 Task: Add Liquid I.V. Hydration Multiplier + Digestive Support, Tart Green Apple to the cart.
Action: Mouse pressed left at (17, 97)
Screenshot: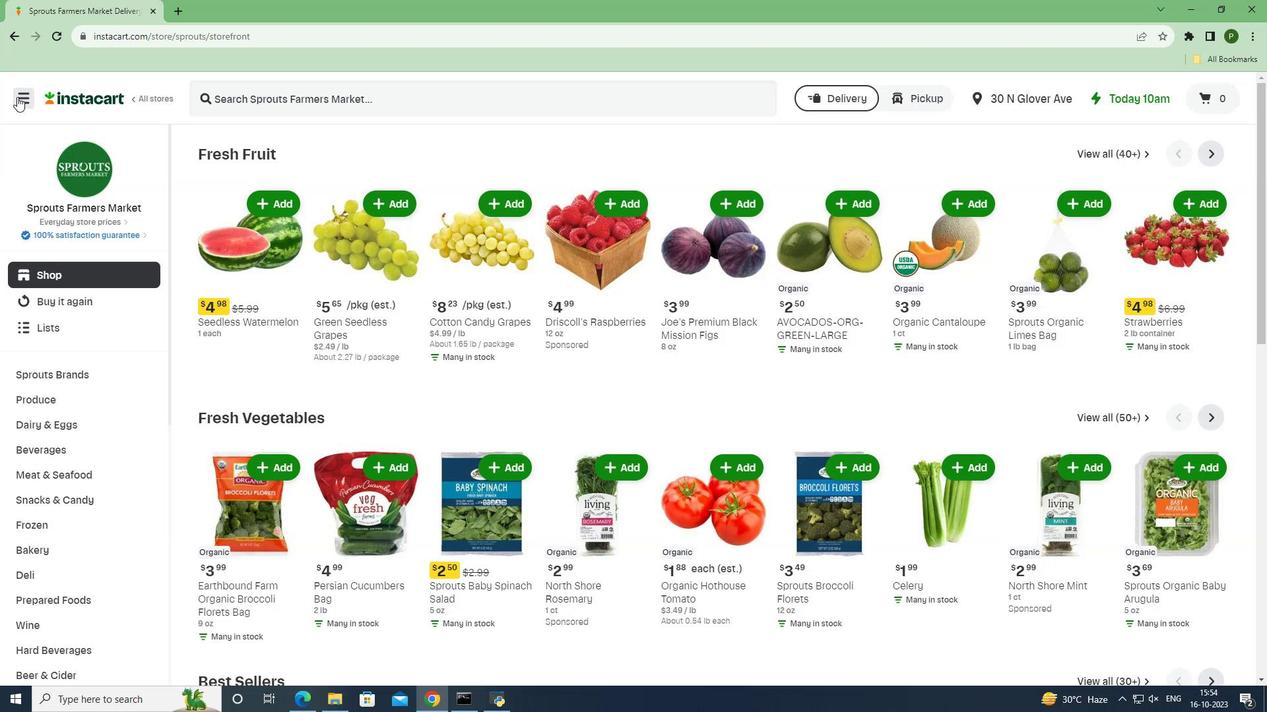
Action: Mouse moved to (57, 348)
Screenshot: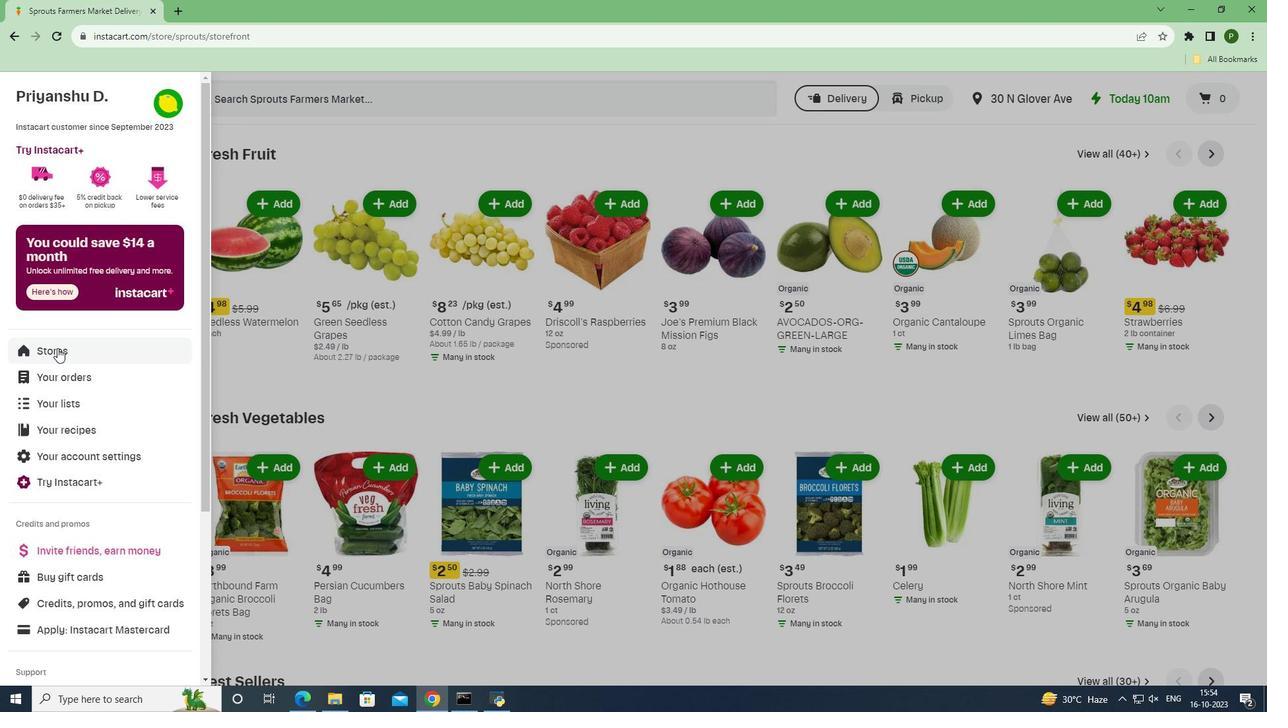 
Action: Mouse pressed left at (57, 348)
Screenshot: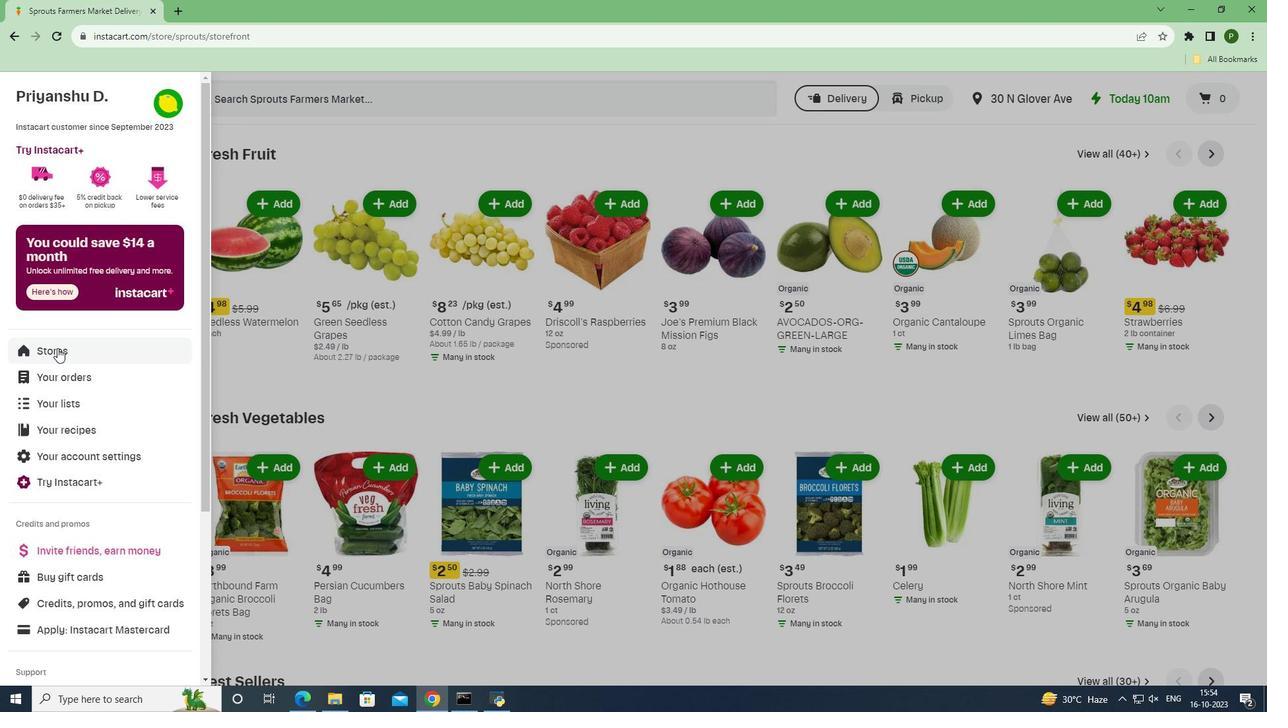 
Action: Mouse moved to (307, 155)
Screenshot: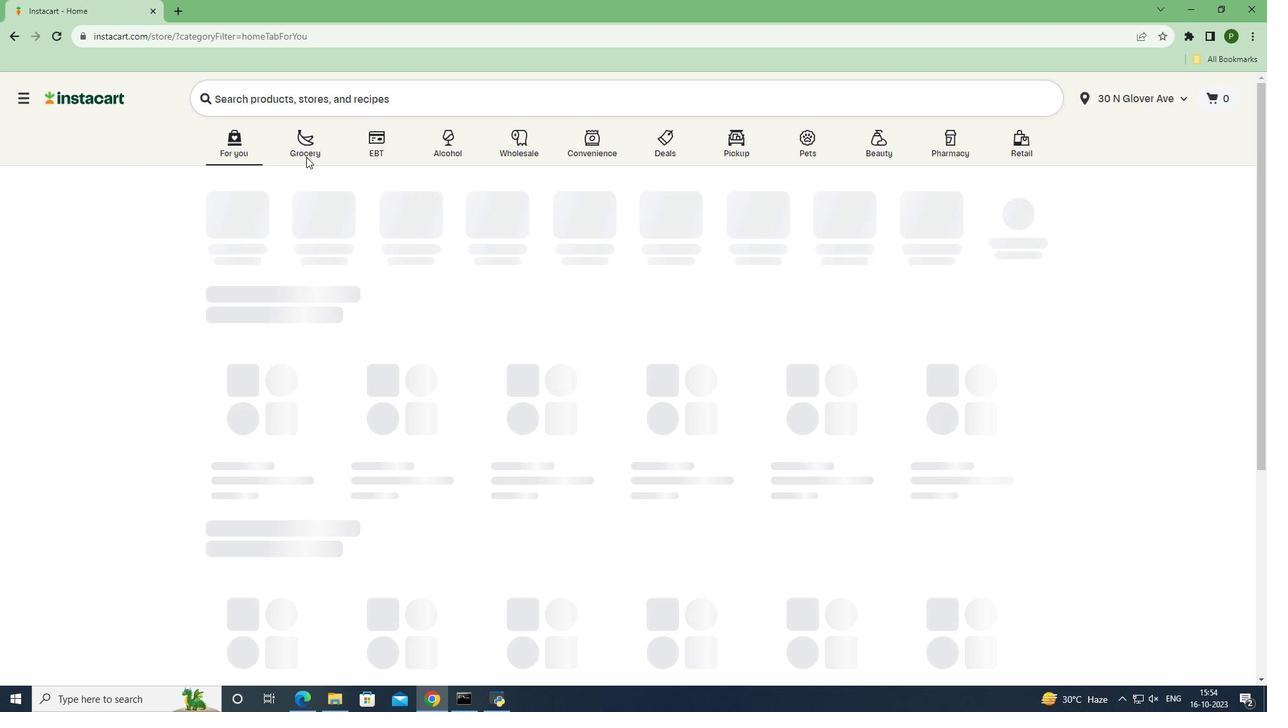 
Action: Mouse pressed left at (307, 155)
Screenshot: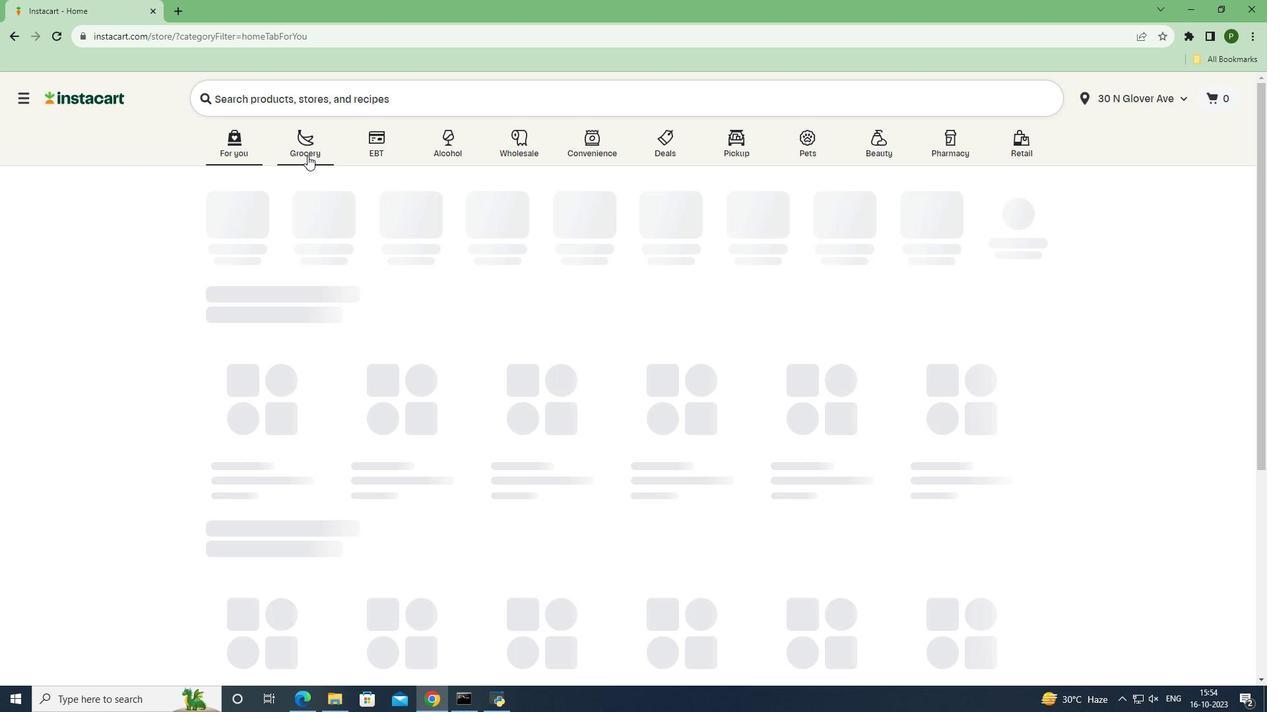 
Action: Mouse moved to (808, 291)
Screenshot: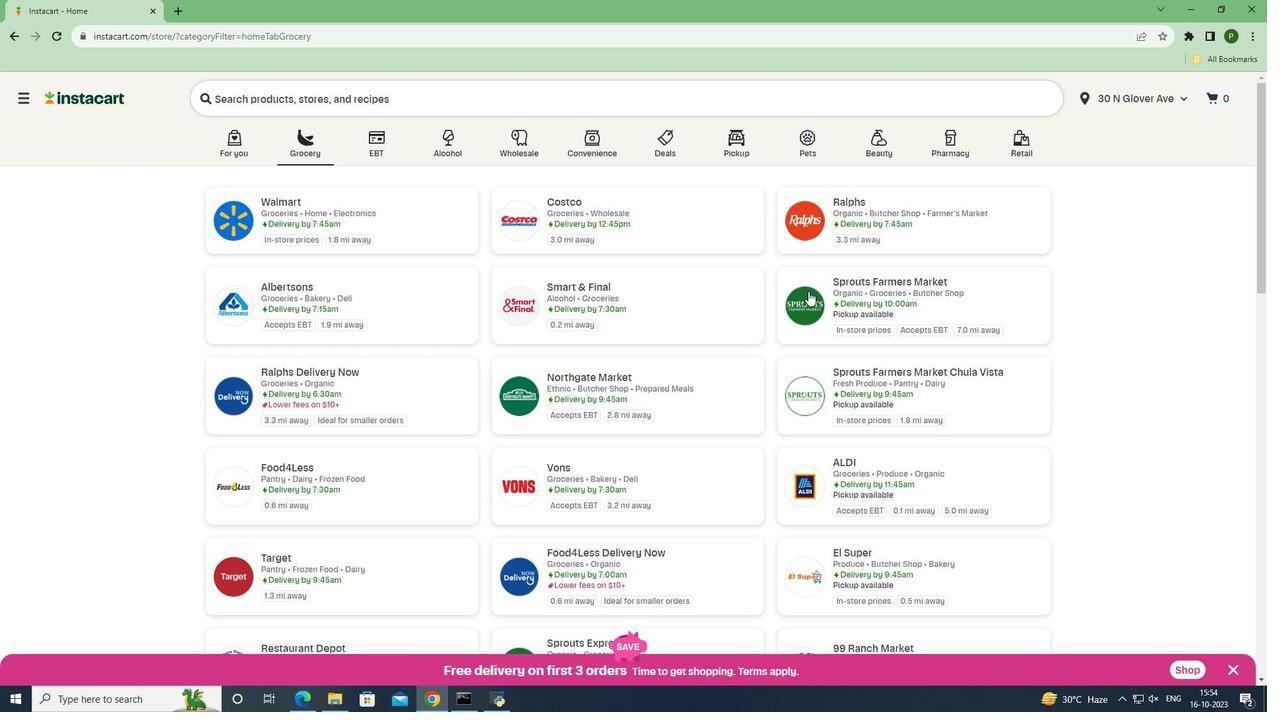 
Action: Mouse pressed left at (808, 291)
Screenshot: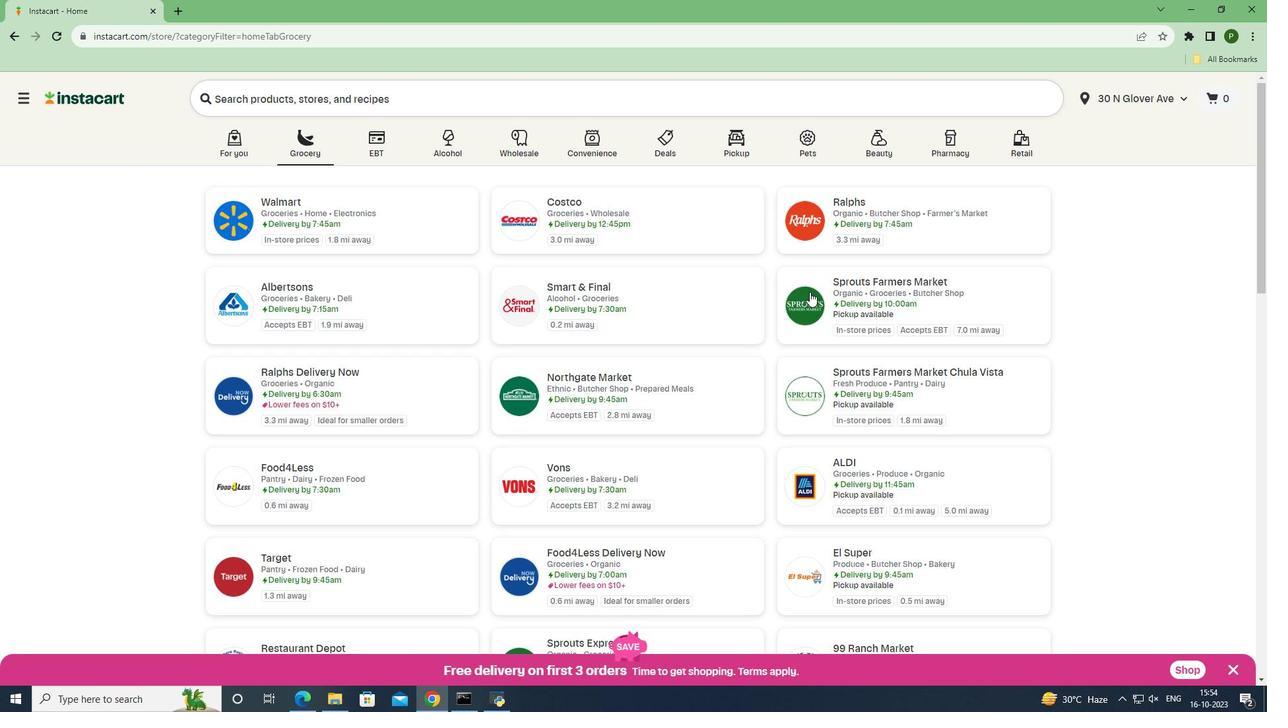 
Action: Mouse moved to (97, 450)
Screenshot: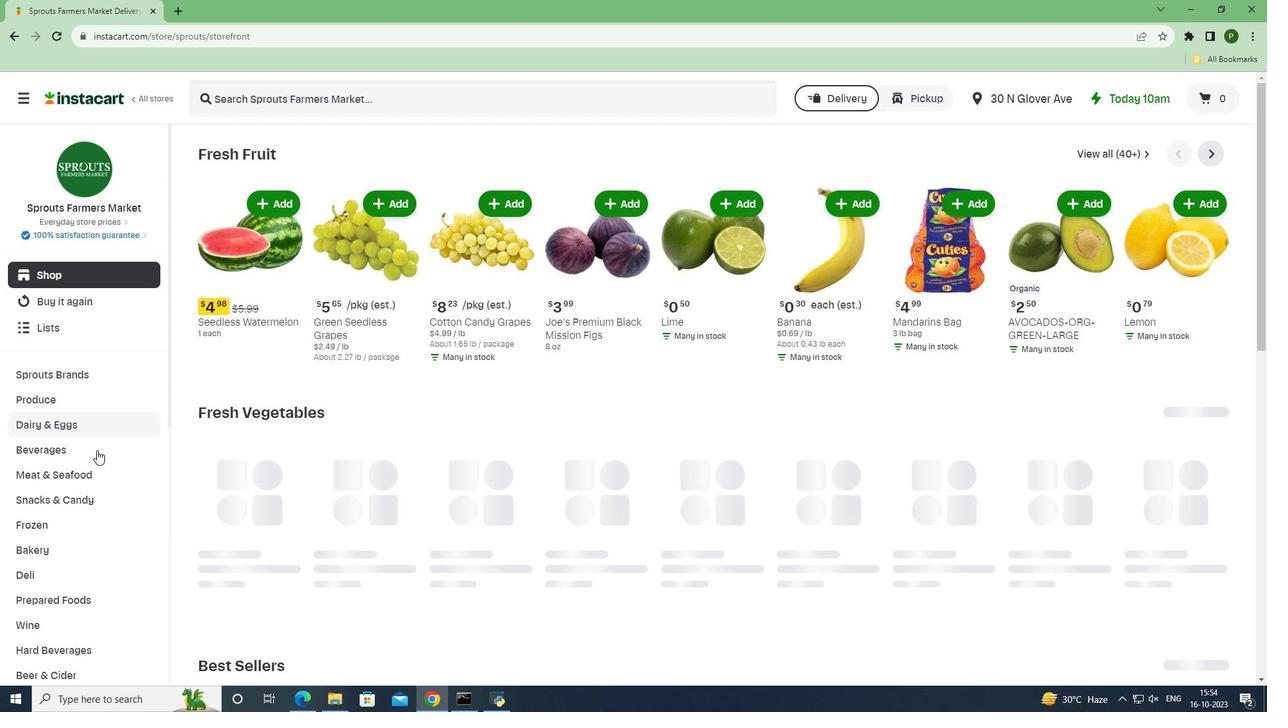 
Action: Mouse pressed left at (97, 450)
Screenshot: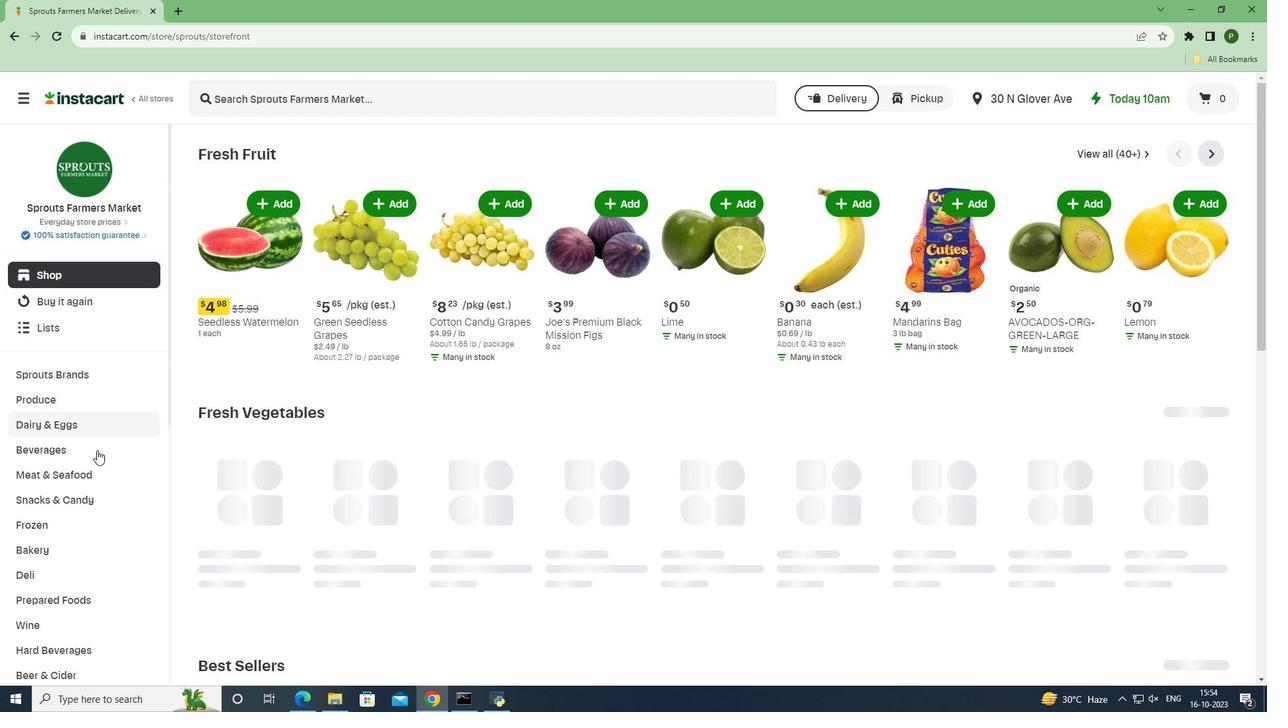 
Action: Mouse moved to (1193, 179)
Screenshot: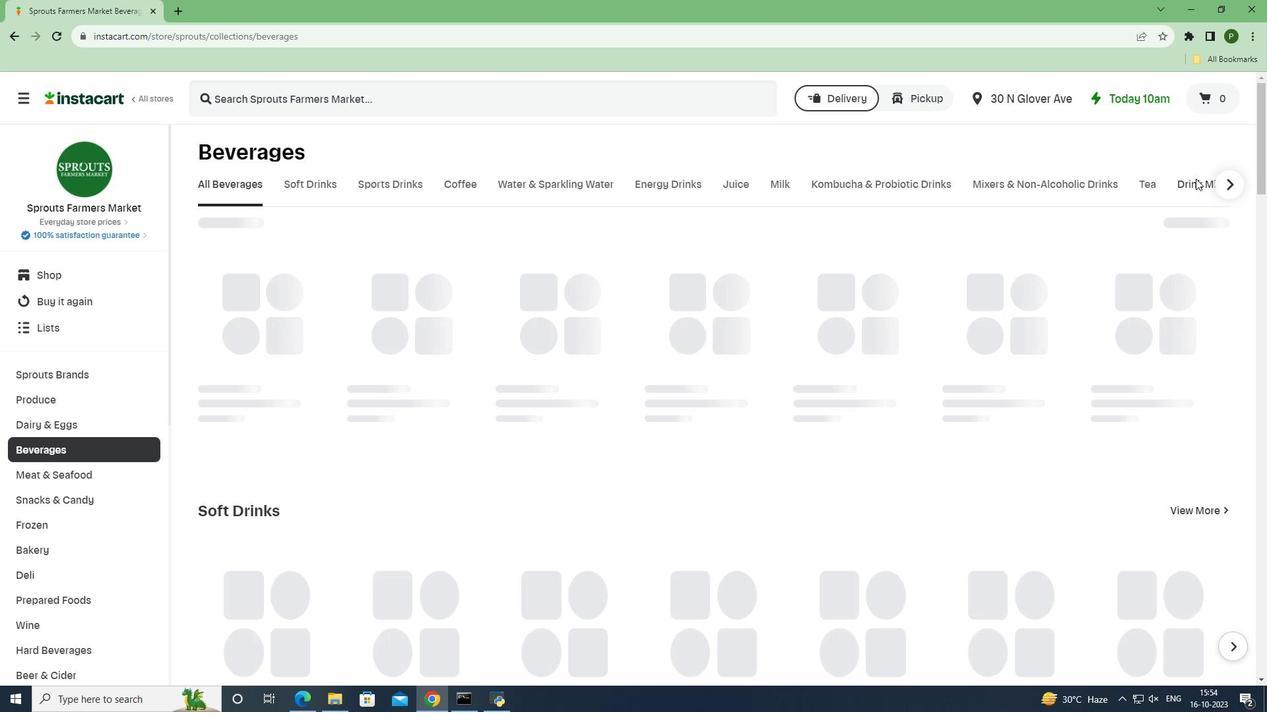 
Action: Mouse pressed left at (1193, 179)
Screenshot: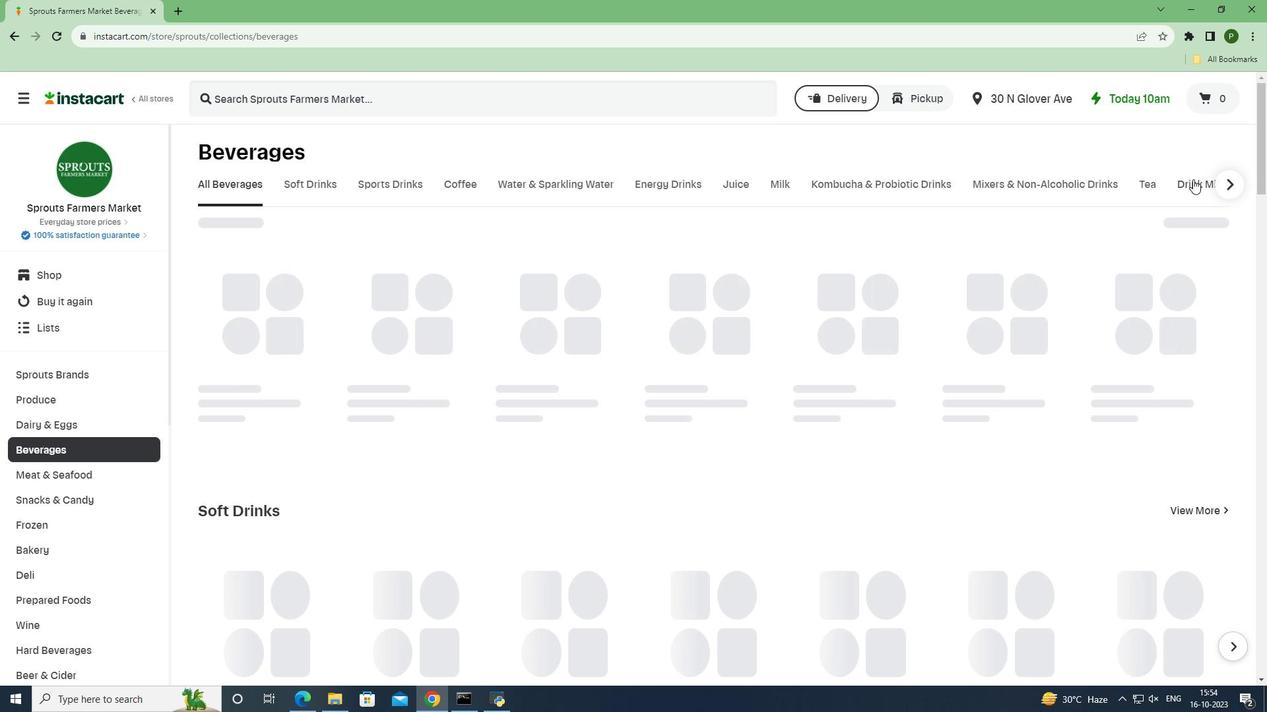 
Action: Mouse moved to (353, 238)
Screenshot: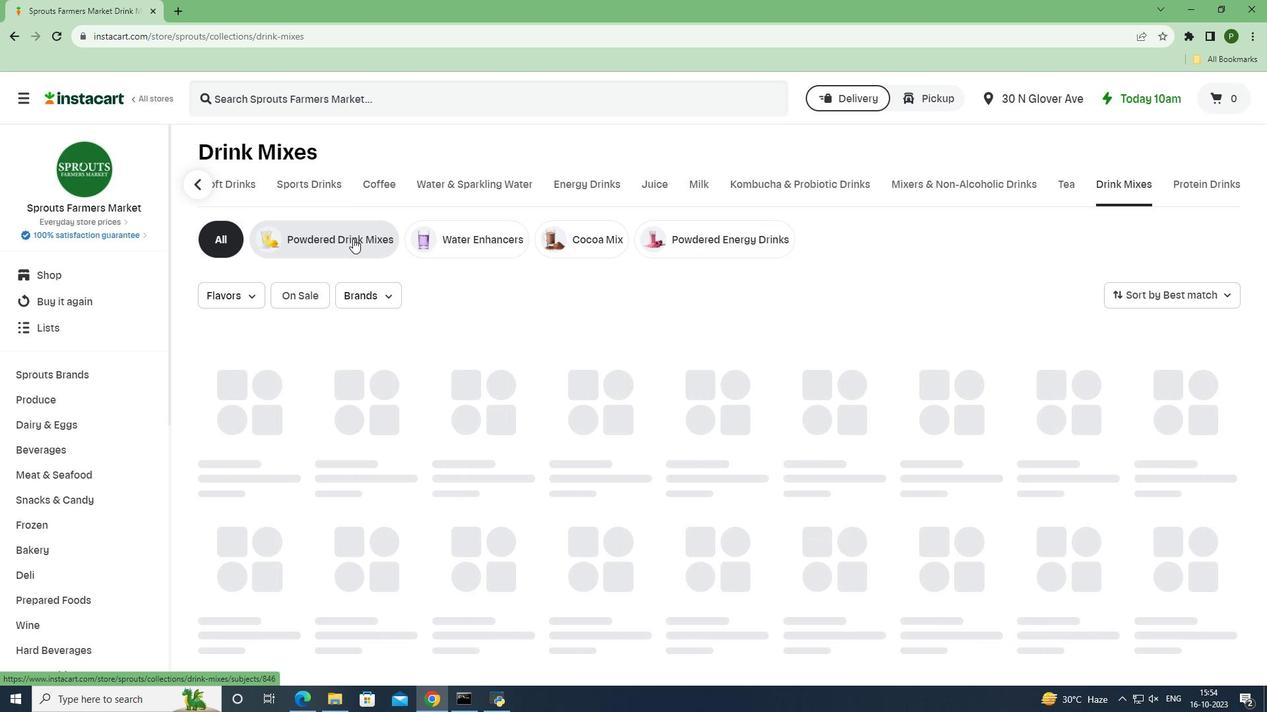 
Action: Mouse pressed left at (353, 238)
Screenshot: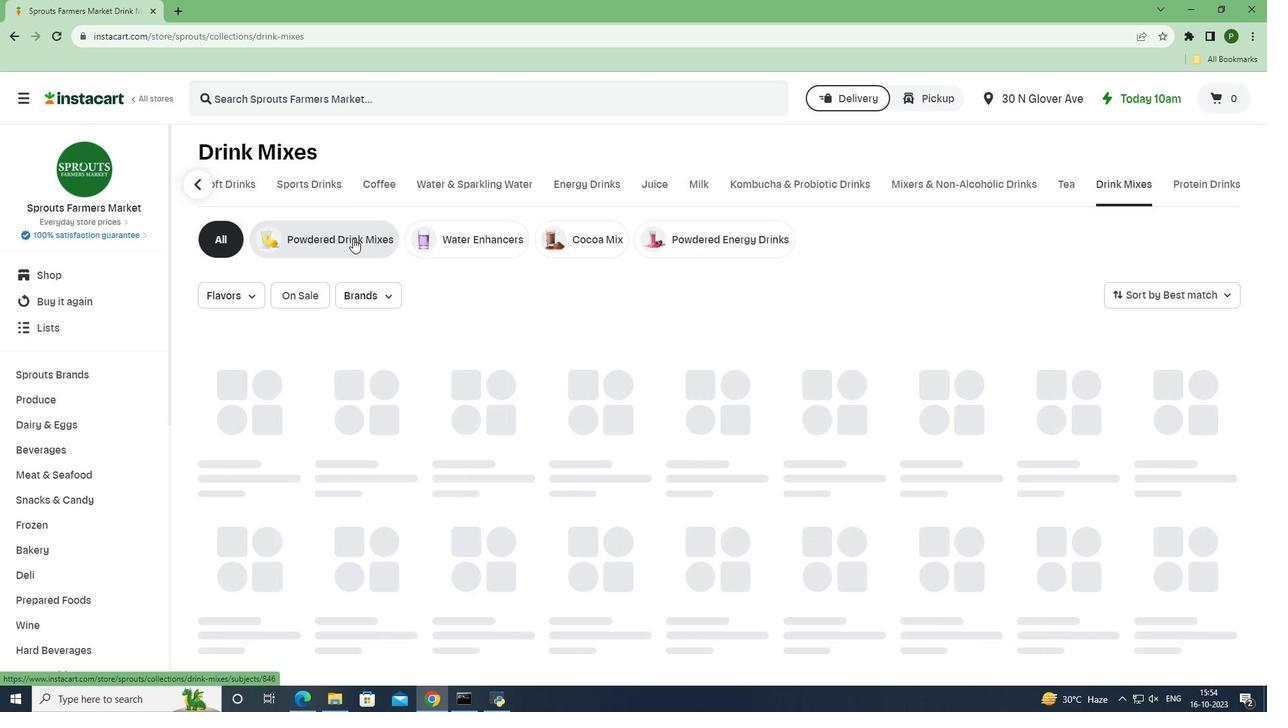 
Action: Mouse moved to (352, 101)
Screenshot: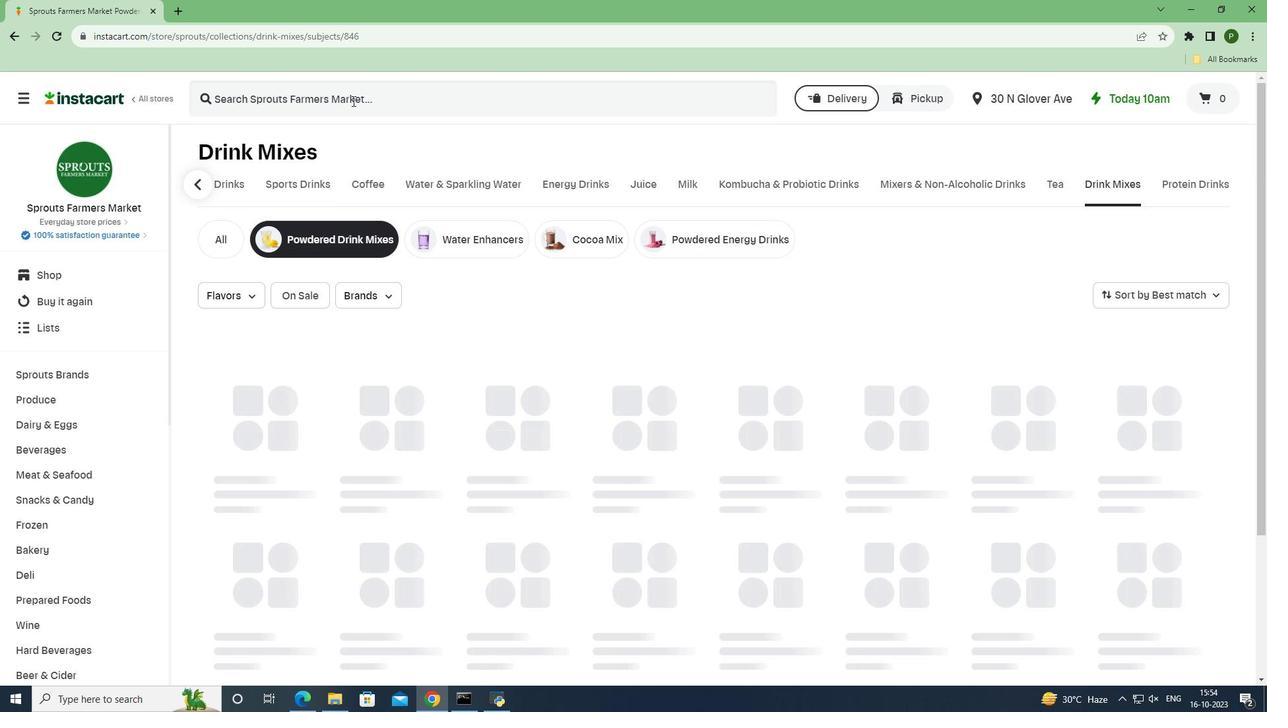 
Action: Mouse pressed left at (352, 101)
Screenshot: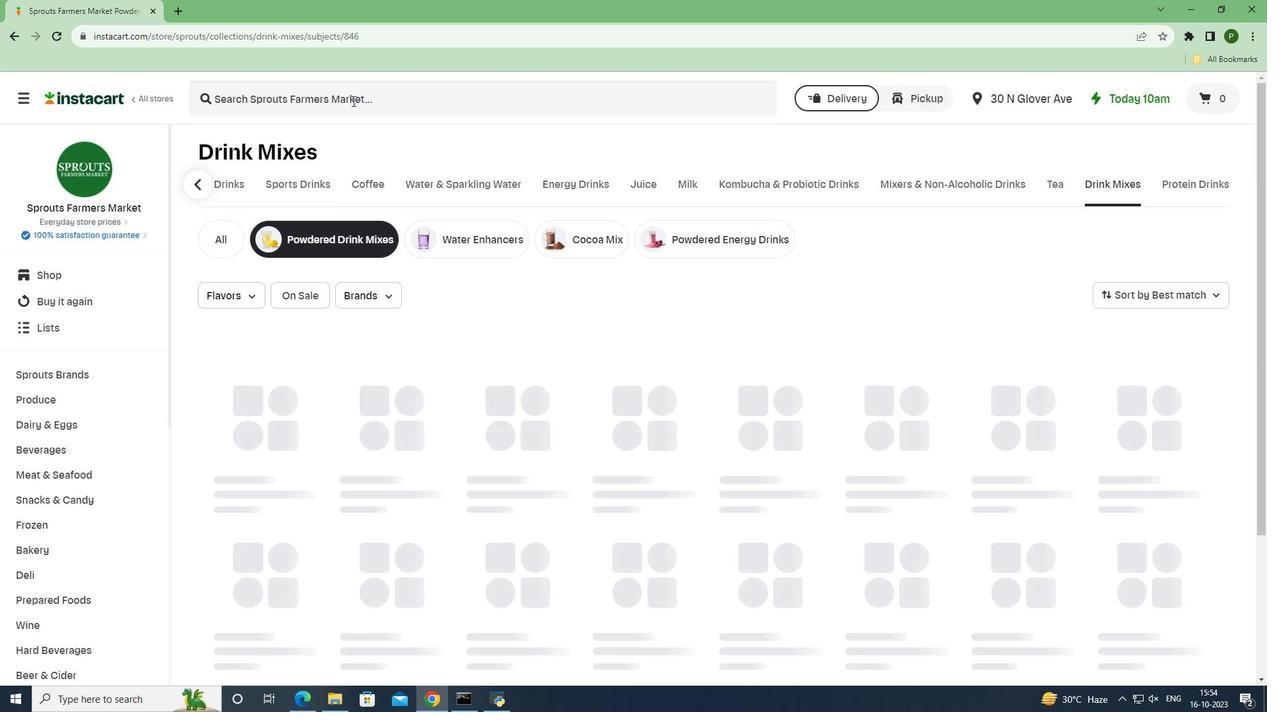 
Action: Key pressed <Key.caps_lock>L<Key.caps_lock>iquid<Key.space><Key.caps_lock>I.V.<Key.space>H<Key.caps_lock>ydration<Key.space><Key.caps_lock>M<Key.caps_lock>ultiplier<Key.space><Key.shift>+<Key.space><Key.space><Key.caps_lock>D<Key.caps_lock>igestive<Key.space><Key.caps_lock>S<Key.caps_lock>upport,<Key.space><Key.caps_lock>T<Key.caps_lock>art<Key.space><Key.caps_lock>G<Key.caps_lock>reen<Key.space><Key.caps_lock>A<Key.caps_lock>pple<Key.space><Key.enter>
Screenshot: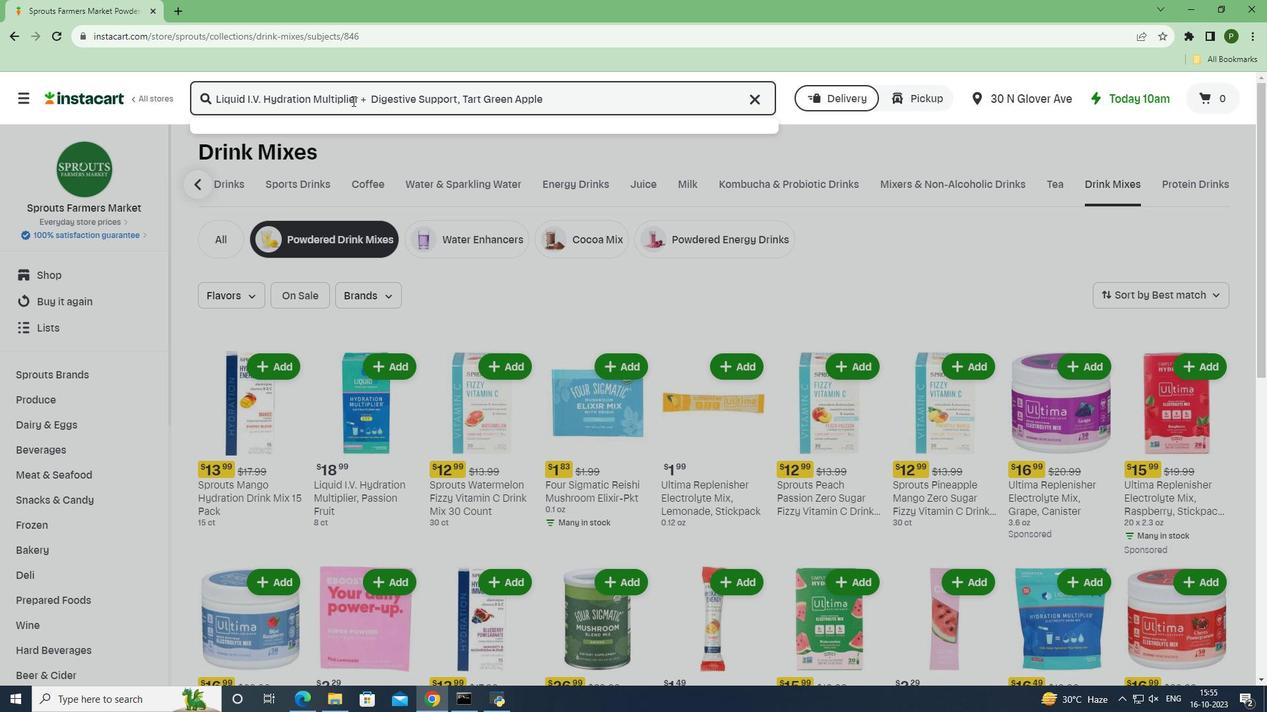 
Action: Mouse moved to (559, 235)
Screenshot: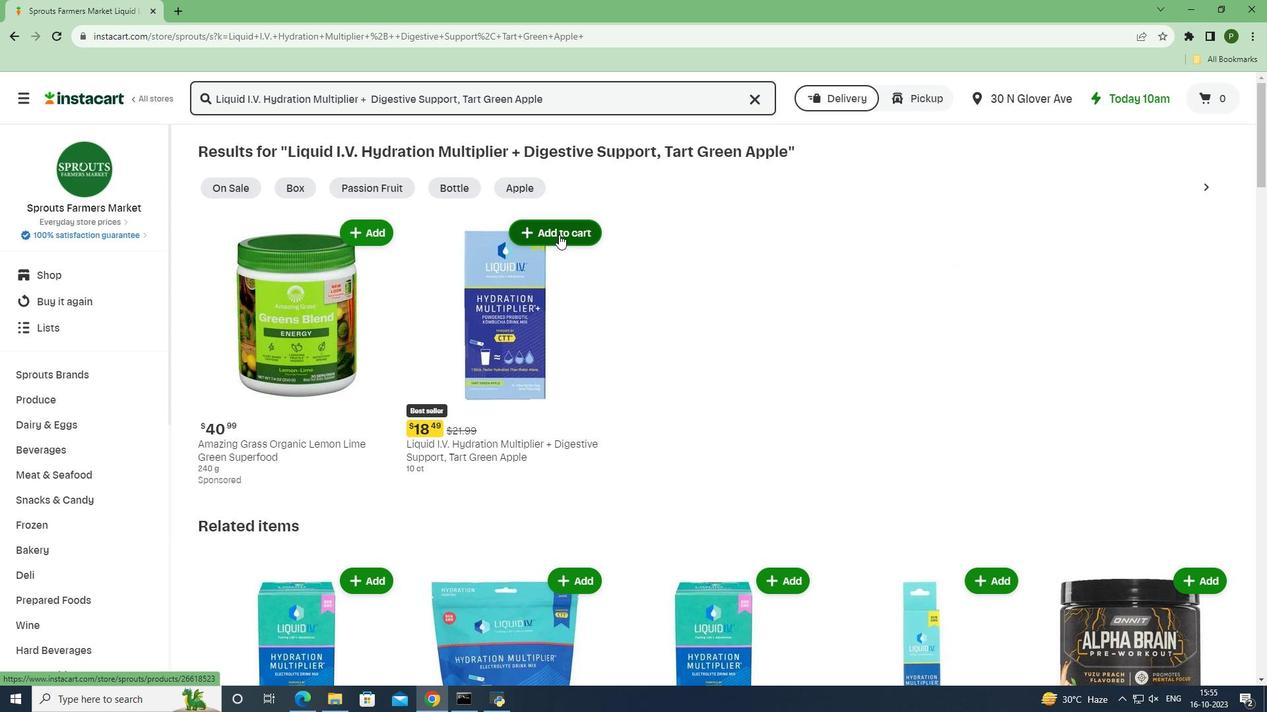 
Action: Mouse pressed left at (559, 235)
Screenshot: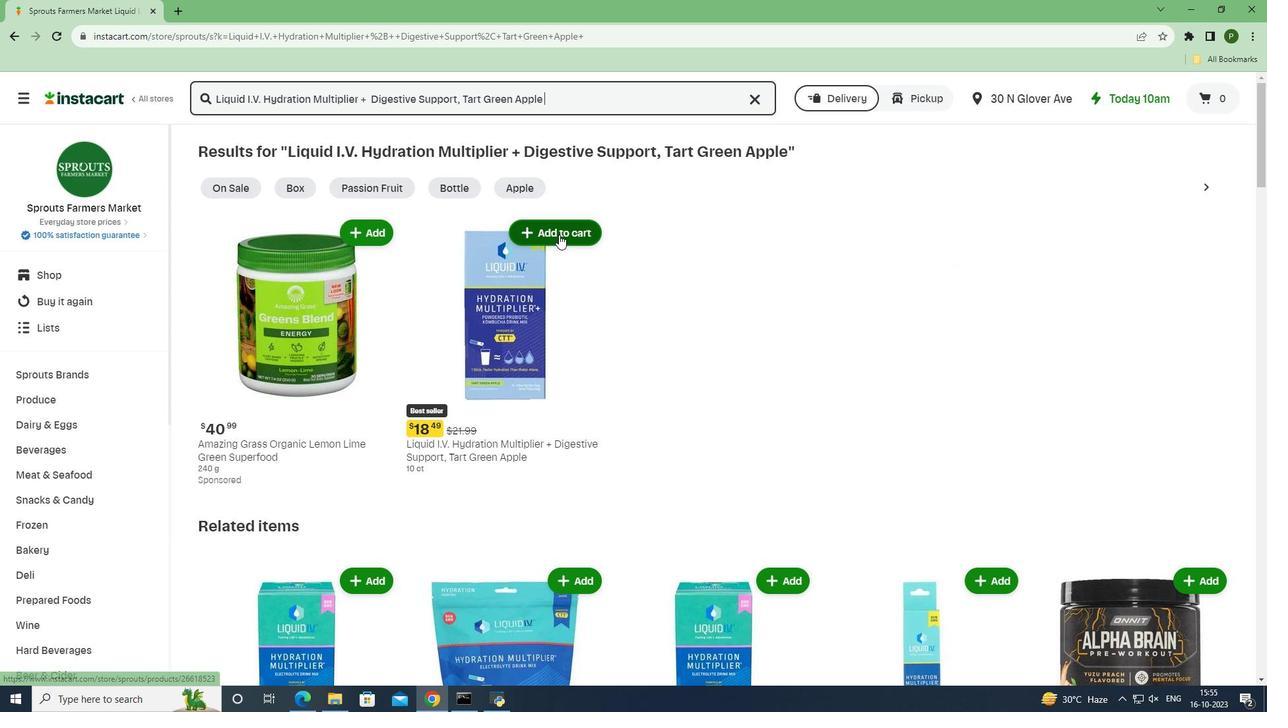 
Action: Mouse moved to (611, 326)
Screenshot: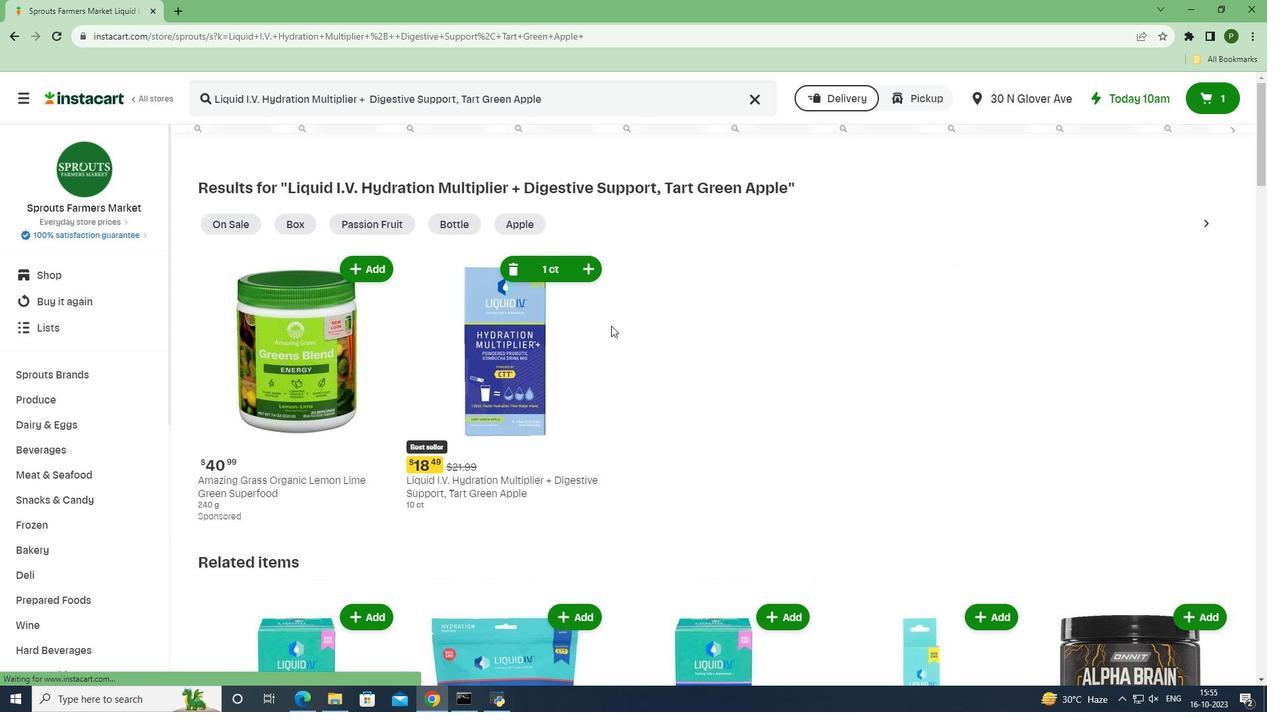 
